 Task: Create a due date automation trigger when advanced on, 2 working days after a card add fields without custom field "Resume" set to a date not in this week is due at 11:00 AM.
Action: Mouse moved to (993, 243)
Screenshot: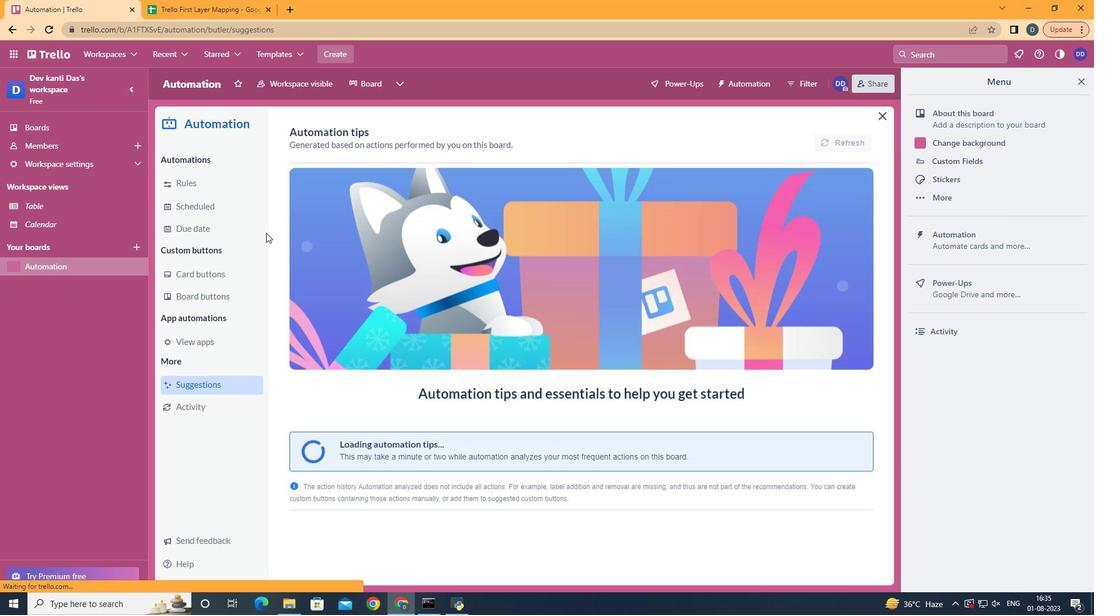 
Action: Mouse pressed left at (993, 243)
Screenshot: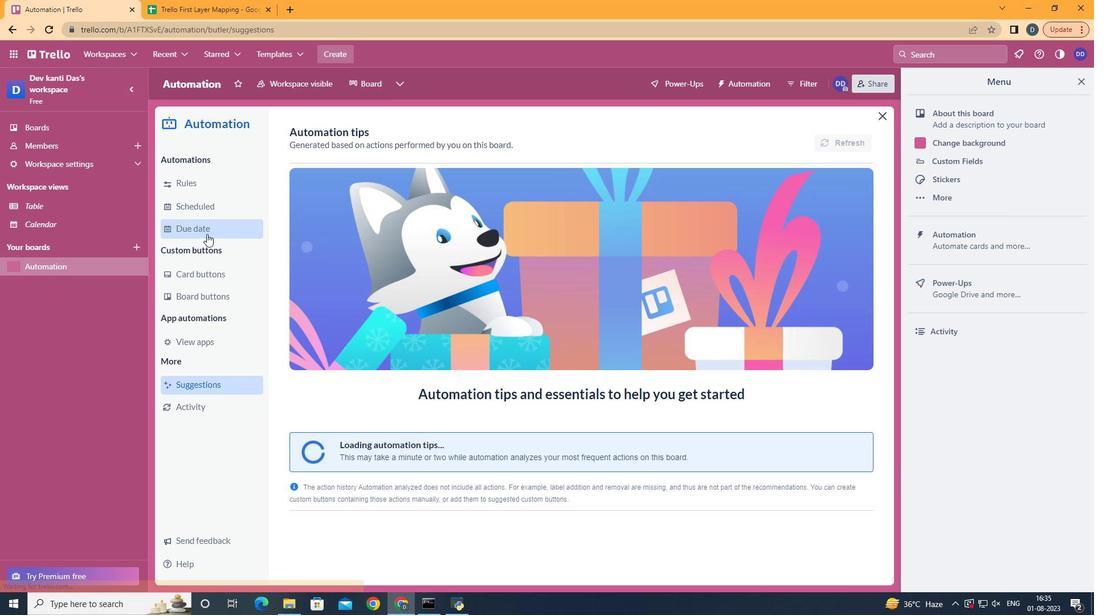 
Action: Mouse moved to (204, 234)
Screenshot: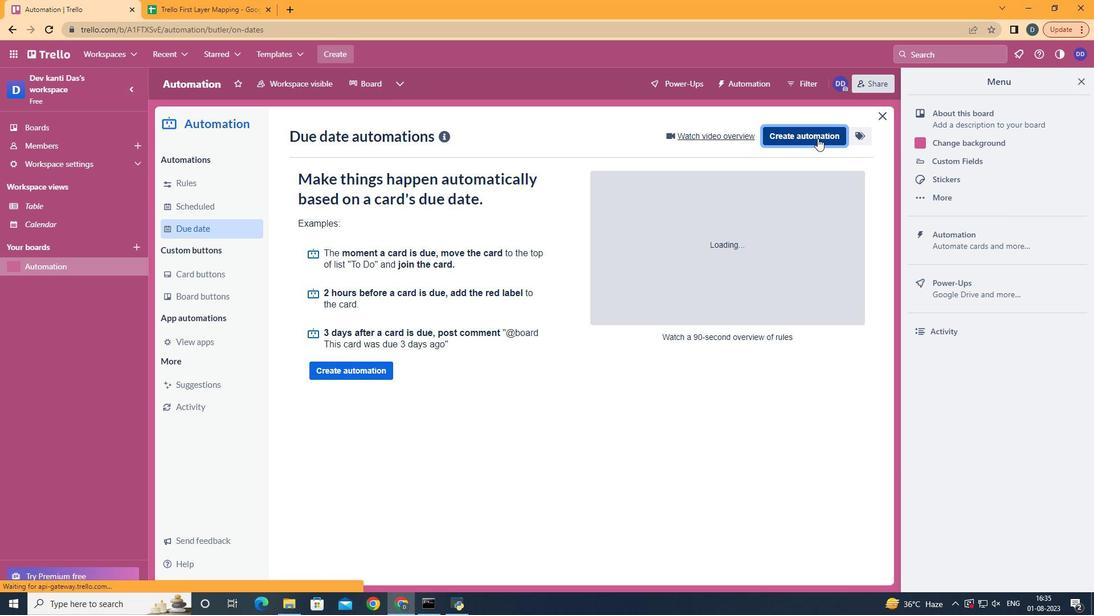
Action: Mouse pressed left at (204, 234)
Screenshot: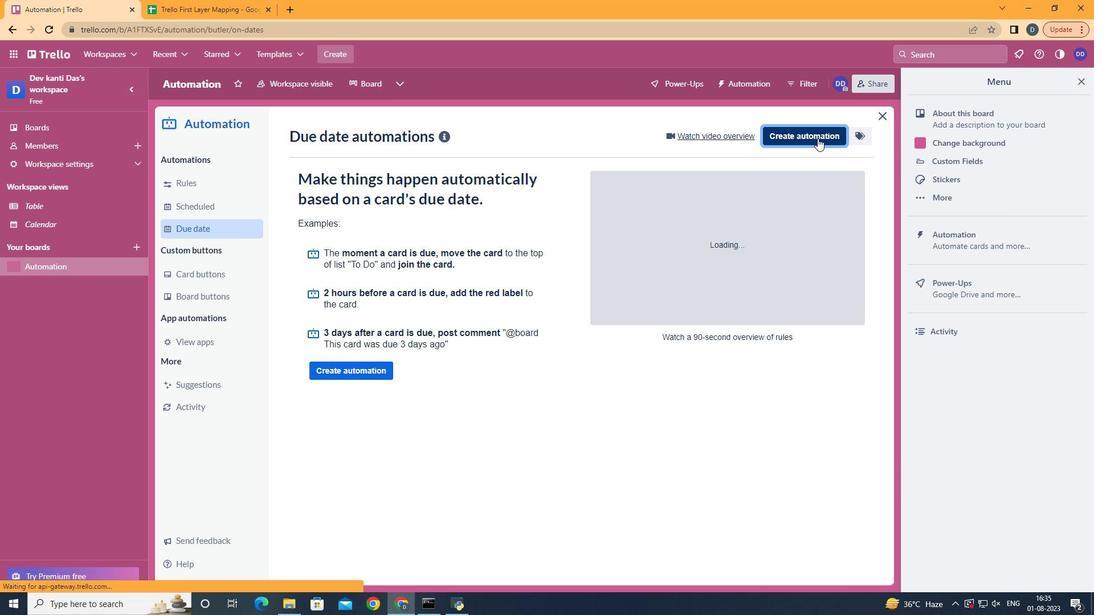 
Action: Mouse moved to (818, 138)
Screenshot: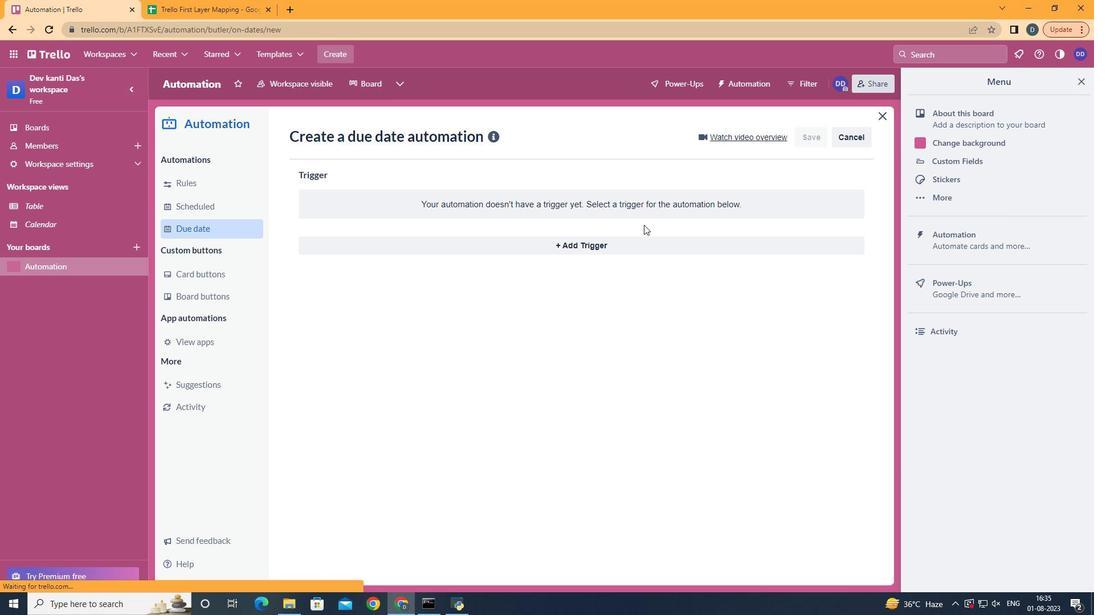 
Action: Mouse pressed left at (818, 138)
Screenshot: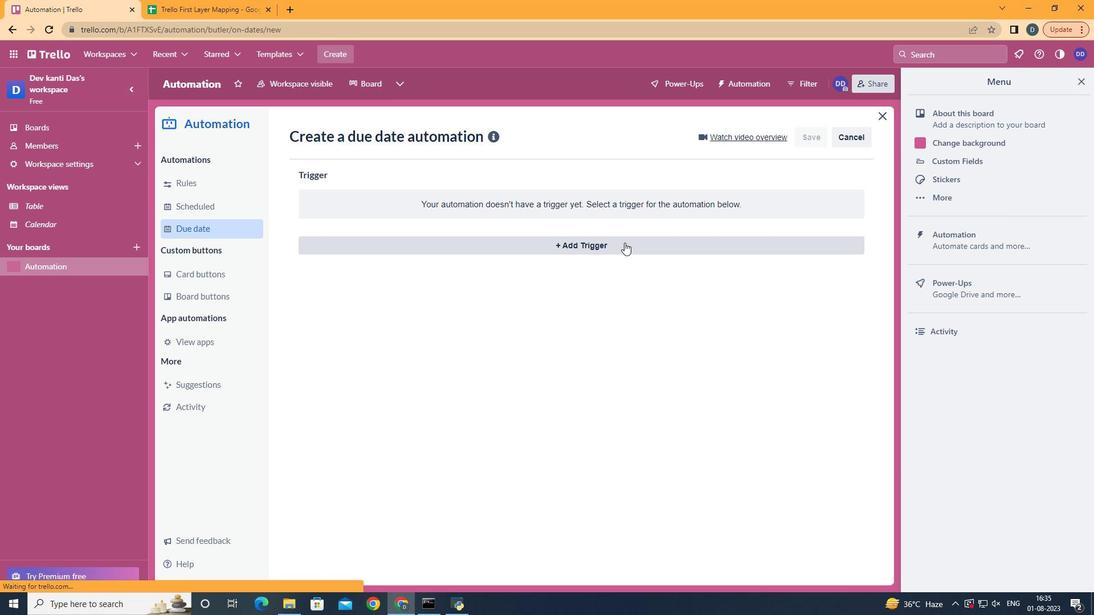 
Action: Mouse moved to (622, 243)
Screenshot: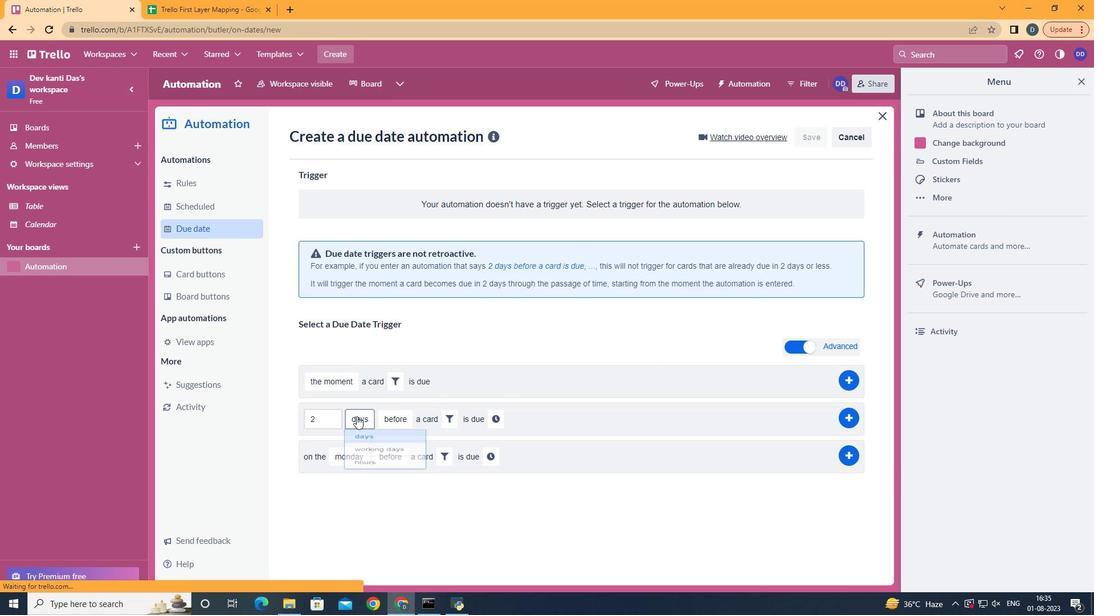
Action: Mouse pressed left at (622, 243)
Screenshot: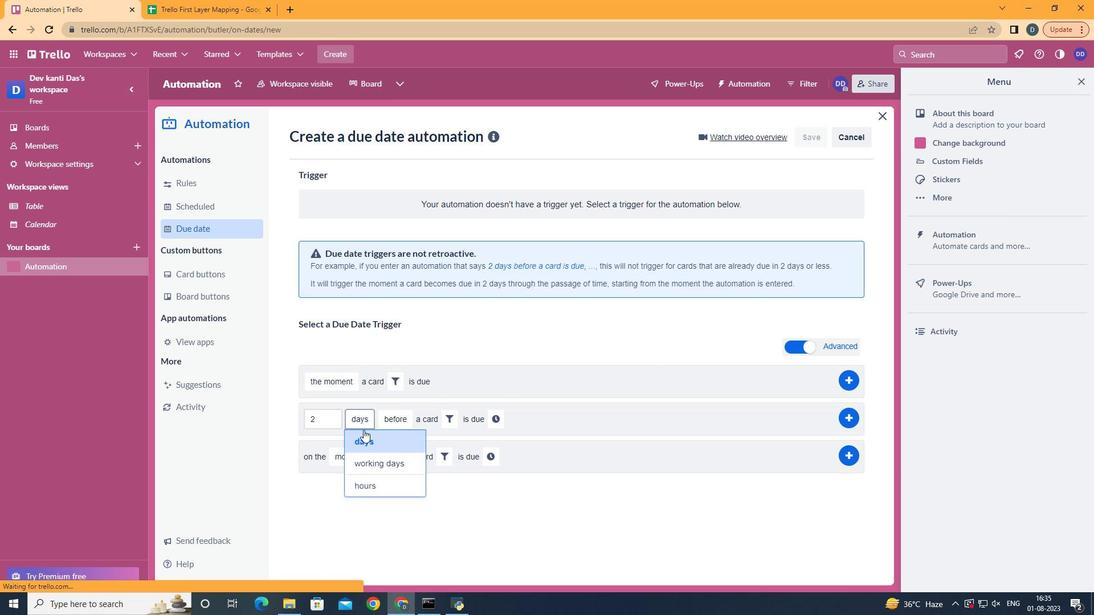 
Action: Mouse moved to (379, 465)
Screenshot: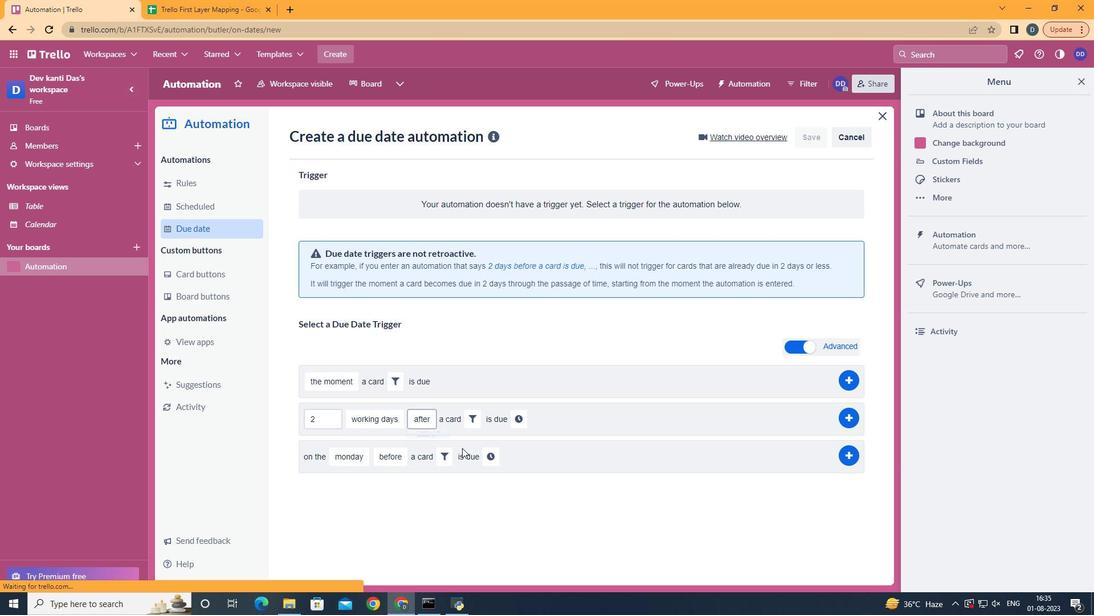 
Action: Mouse pressed left at (379, 465)
Screenshot: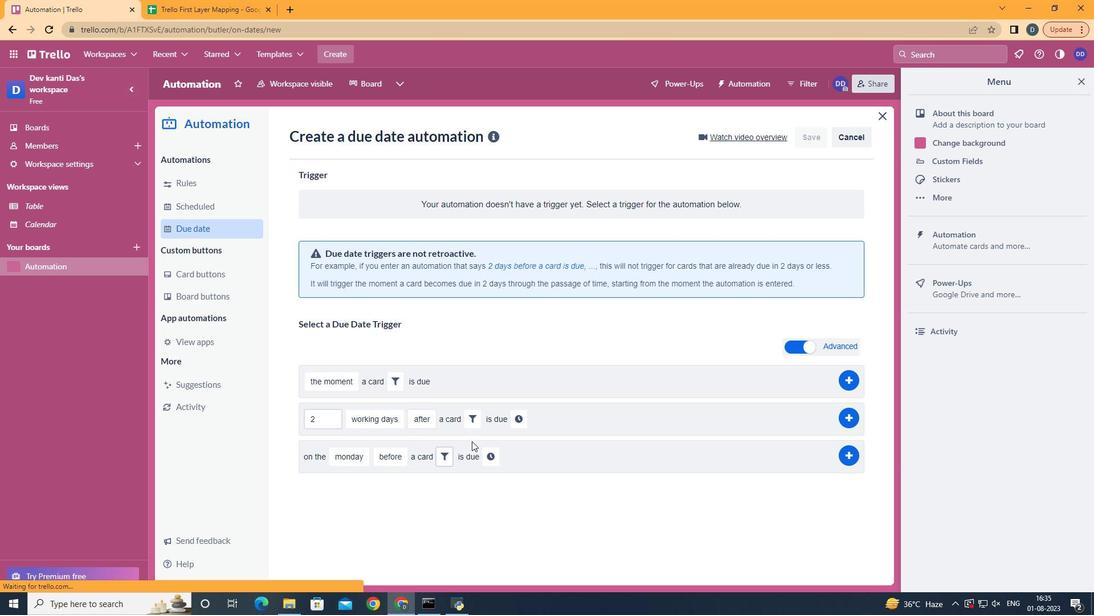 
Action: Mouse moved to (432, 464)
Screenshot: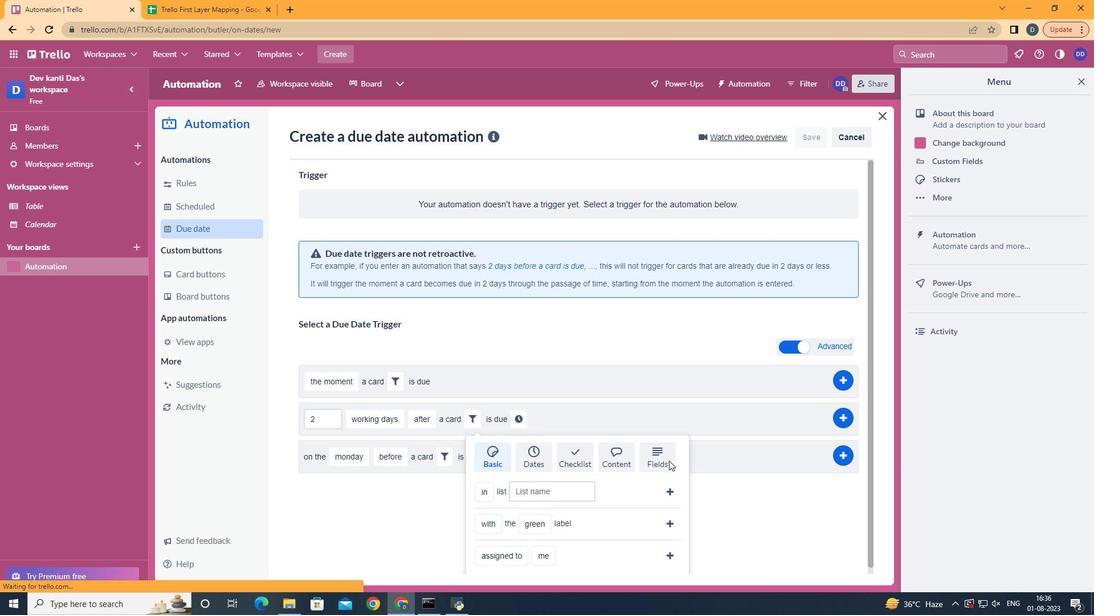 
Action: Mouse pressed left at (432, 464)
Screenshot: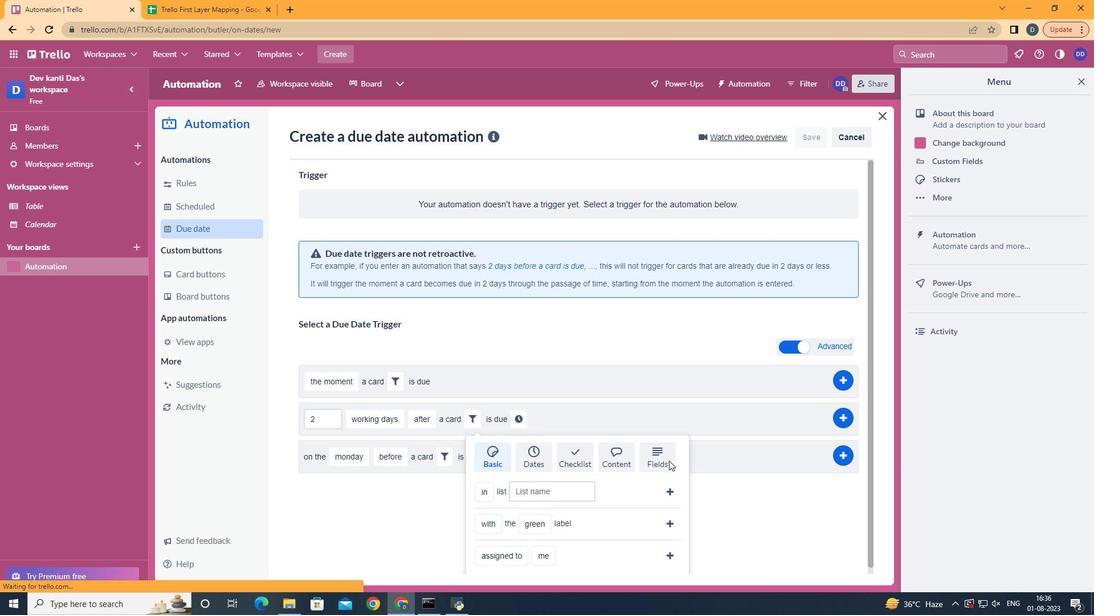 
Action: Mouse moved to (473, 418)
Screenshot: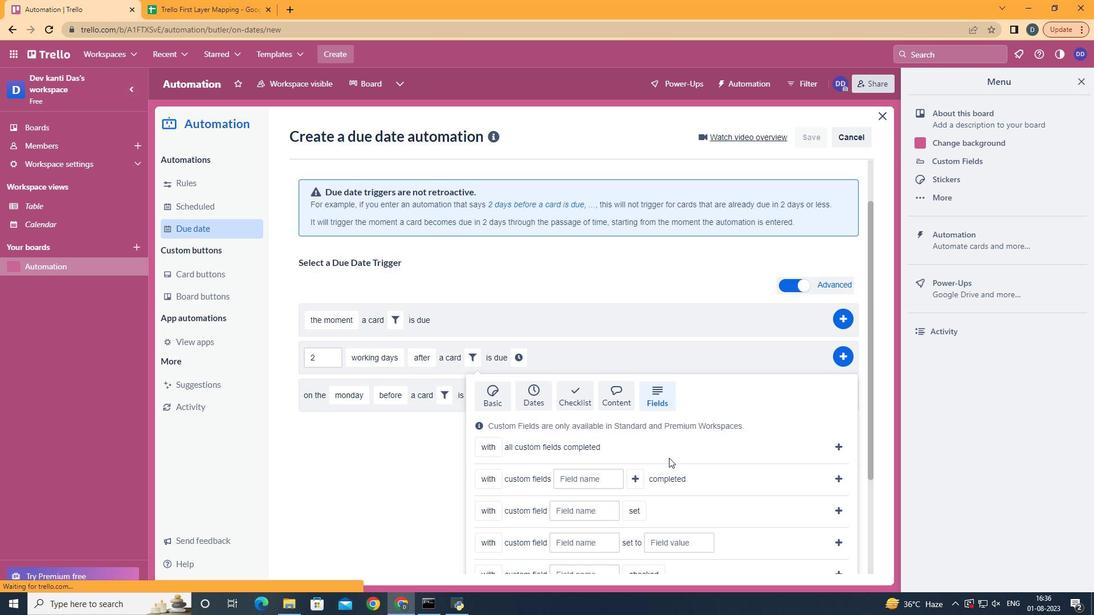 
Action: Mouse pressed left at (473, 418)
Screenshot: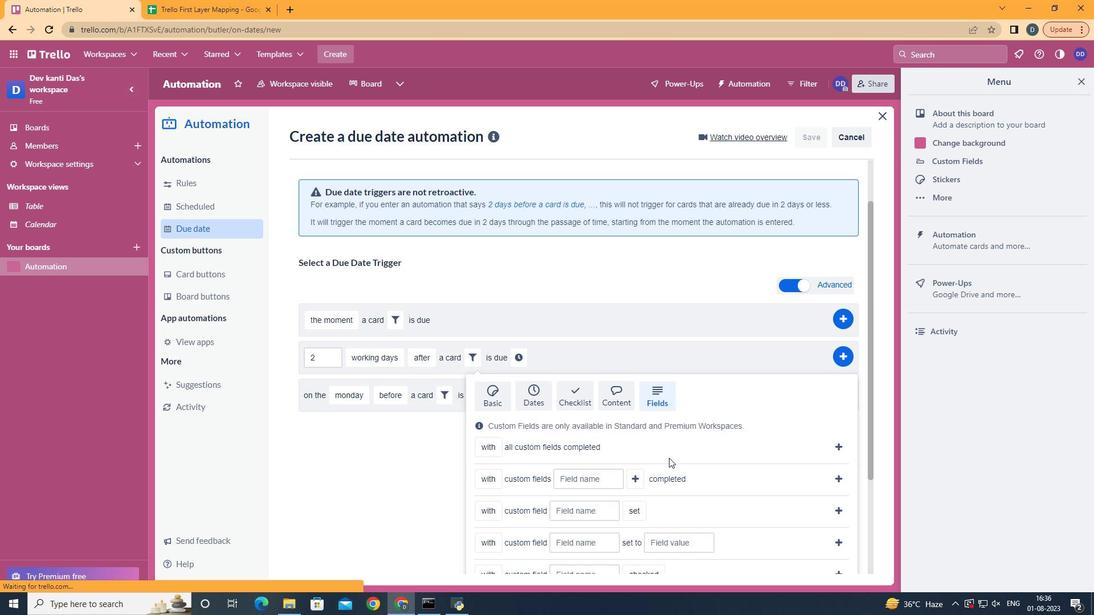 
Action: Mouse moved to (669, 461)
Screenshot: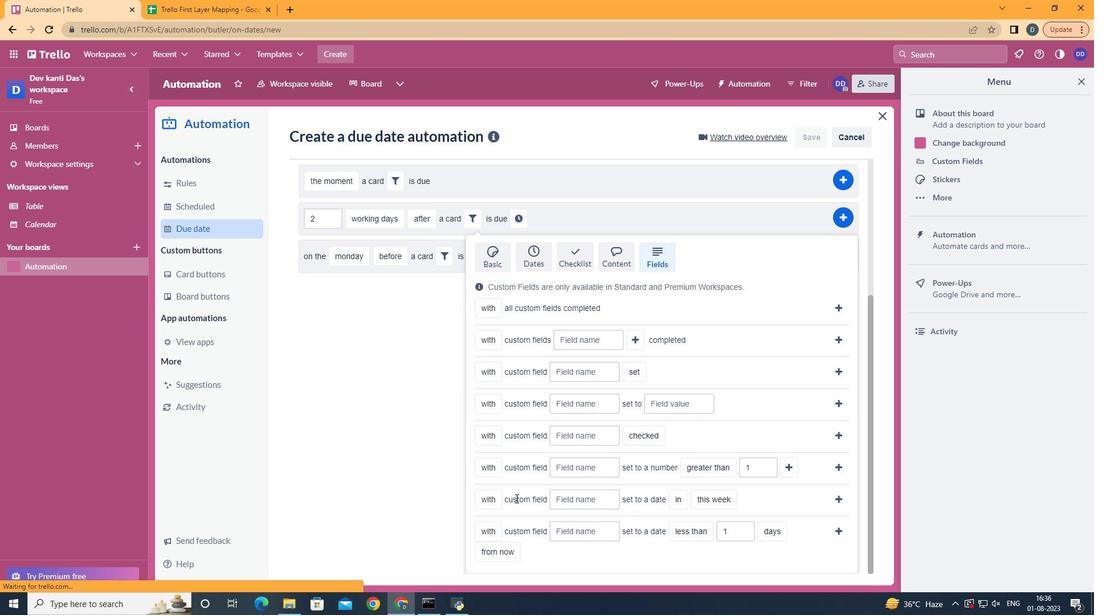 
Action: Mouse pressed left at (669, 461)
Screenshot: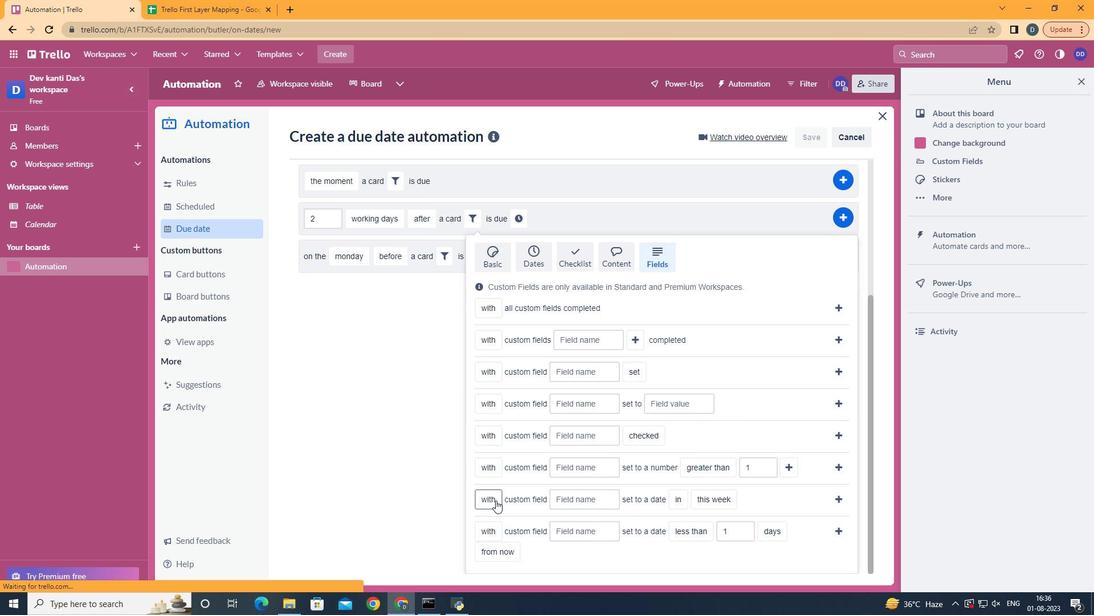 
Action: Mouse scrolled (669, 460) with delta (0, 0)
Screenshot: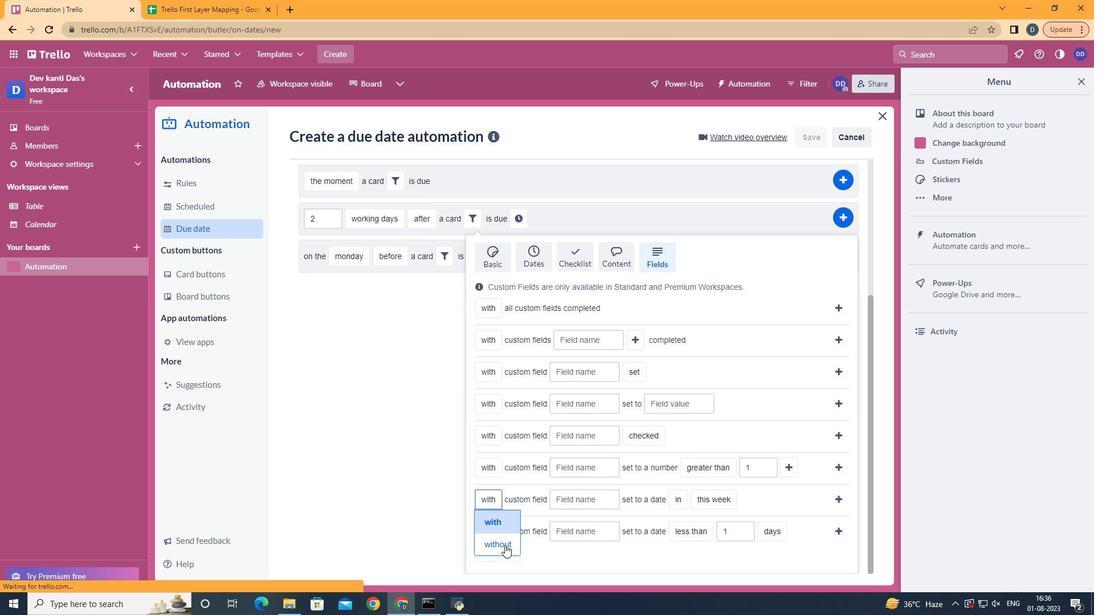 
Action: Mouse scrolled (669, 460) with delta (0, 0)
Screenshot: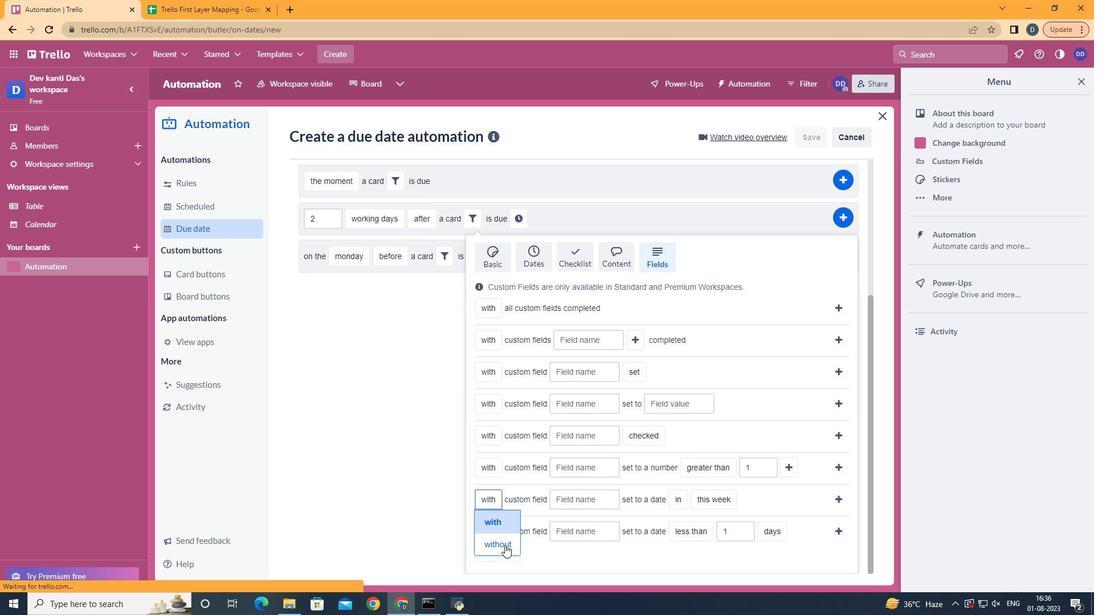 
Action: Mouse scrolled (669, 460) with delta (0, 0)
Screenshot: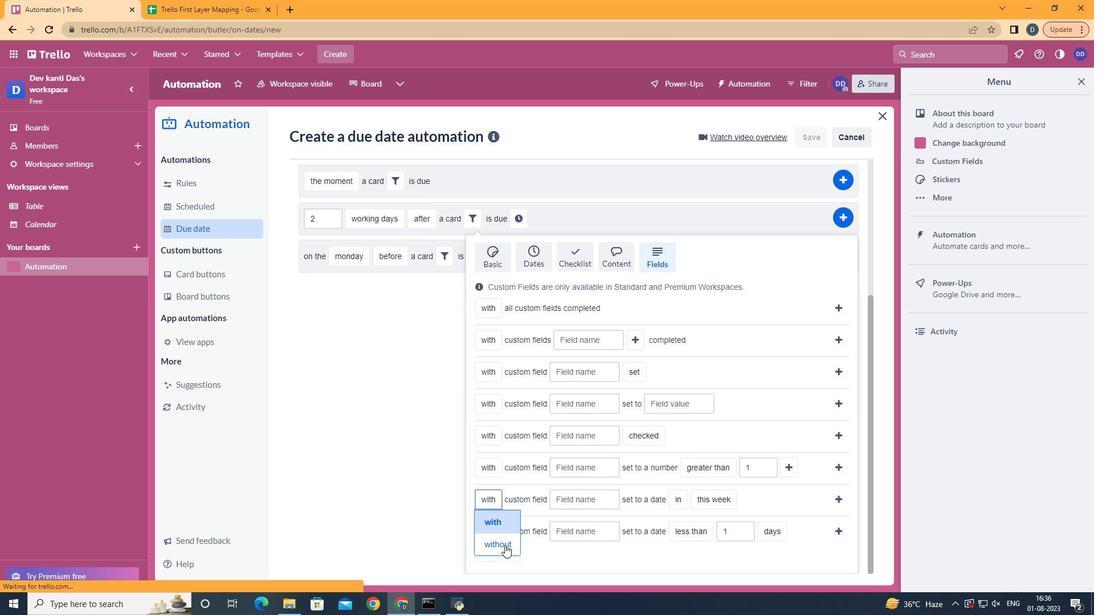 
Action: Mouse scrolled (669, 460) with delta (0, 0)
Screenshot: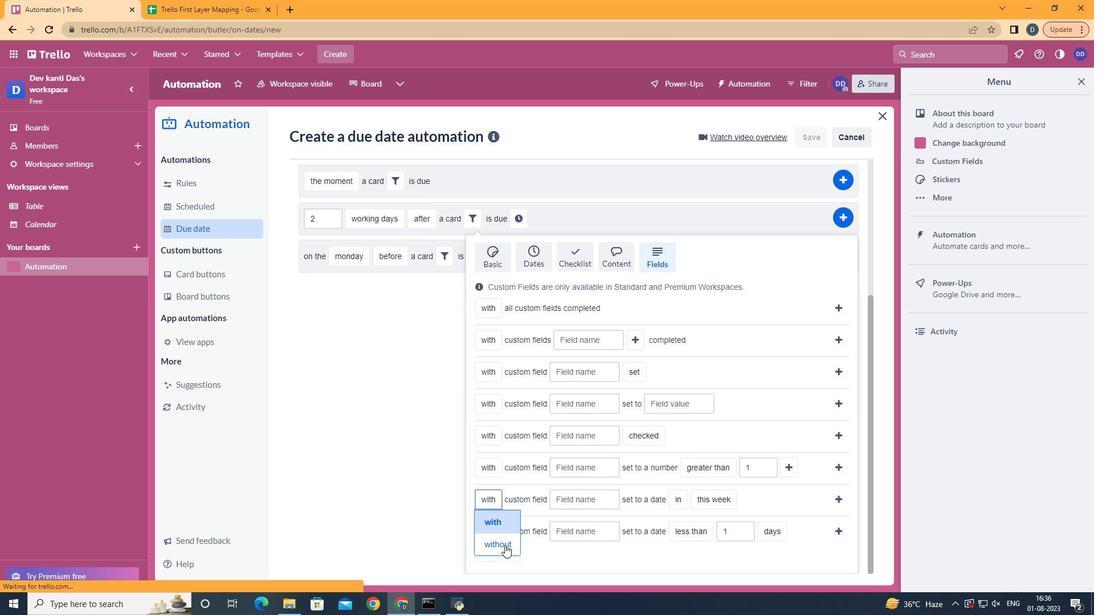
Action: Mouse scrolled (669, 460) with delta (0, 0)
Screenshot: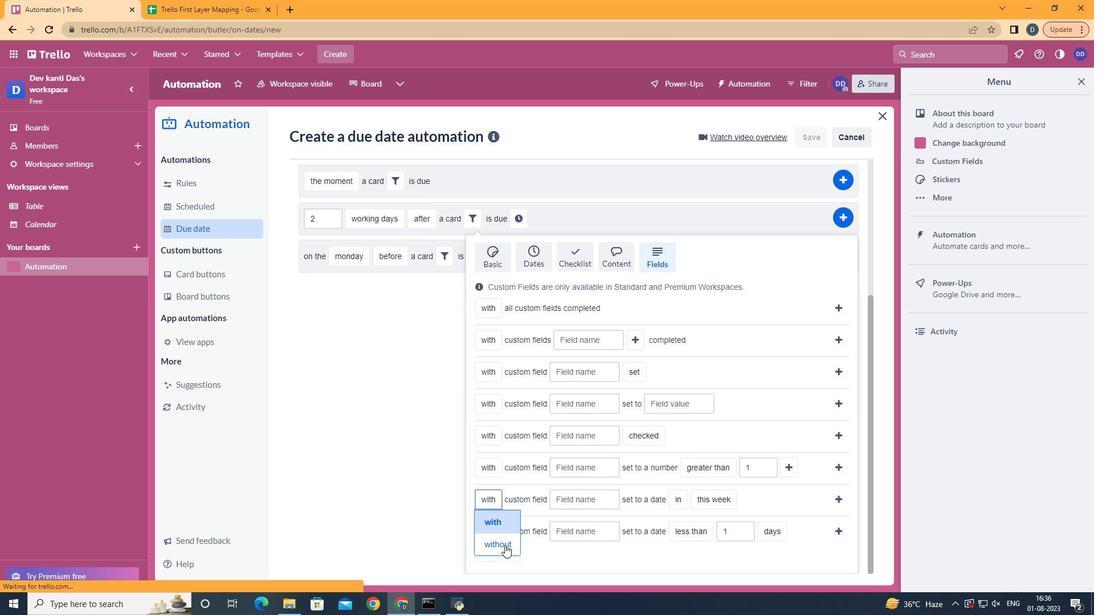
Action: Mouse scrolled (669, 460) with delta (0, 0)
Screenshot: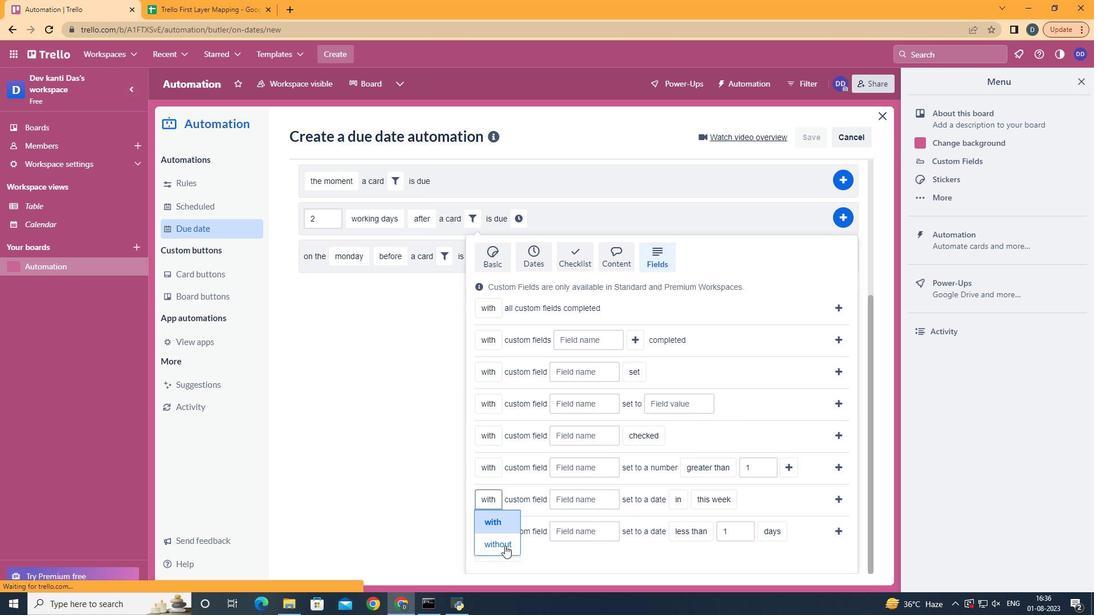 
Action: Mouse moved to (505, 545)
Screenshot: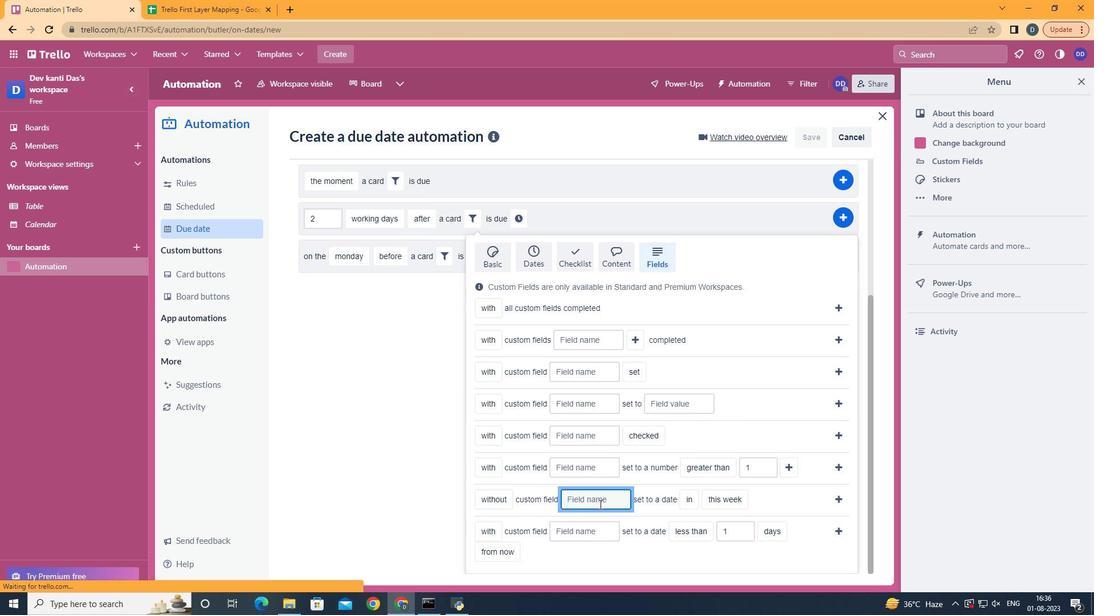 
Action: Mouse pressed left at (505, 545)
Screenshot: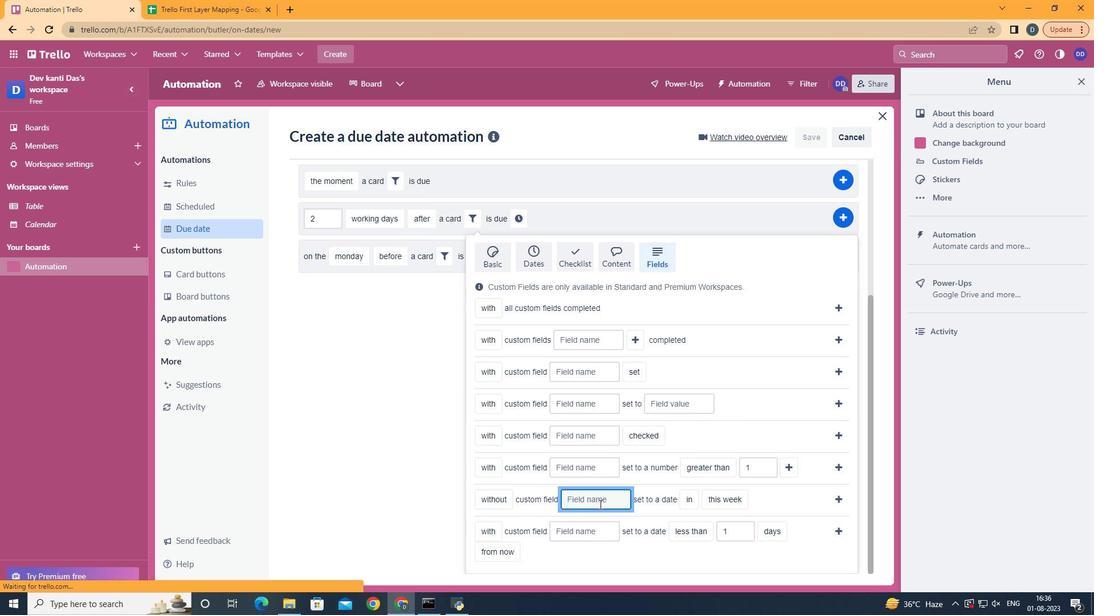 
Action: Mouse moved to (599, 504)
Screenshot: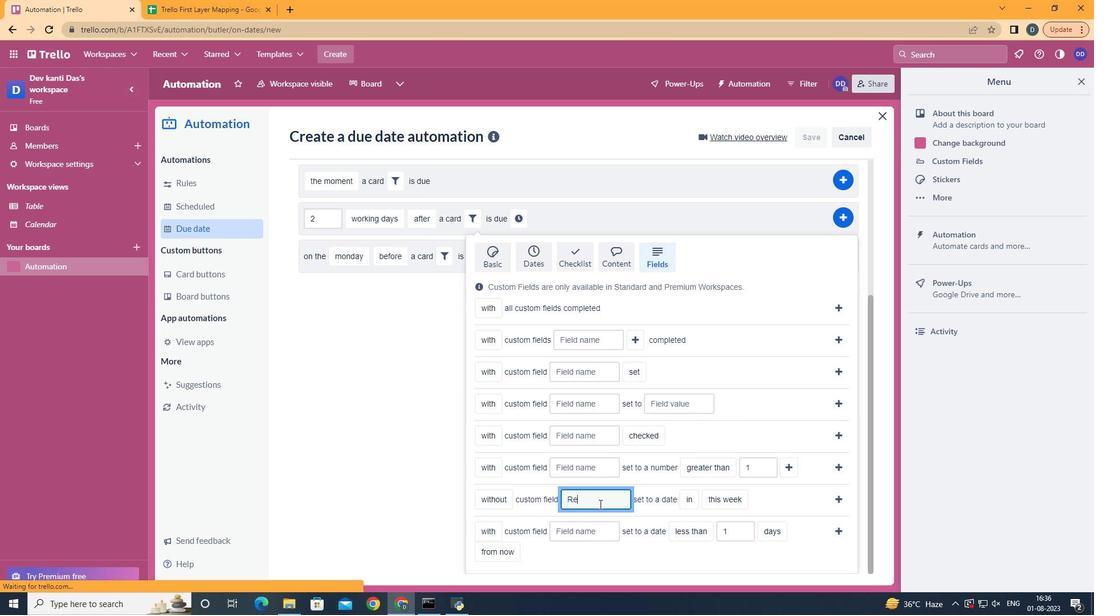 
Action: Mouse pressed left at (599, 504)
Screenshot: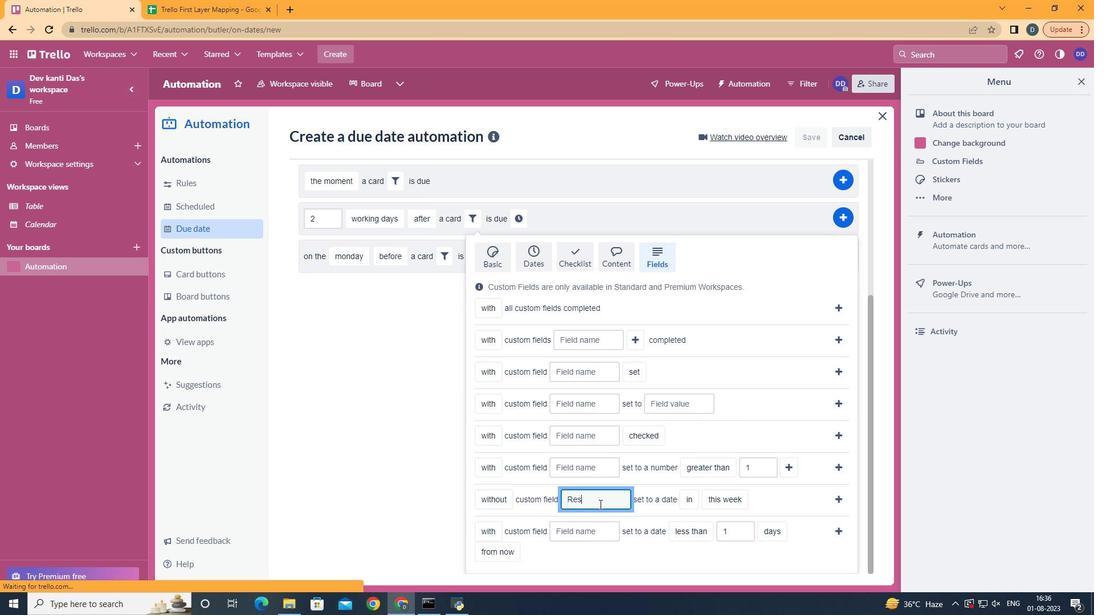 
Action: Key pressed <Key.shift>Resume
Screenshot: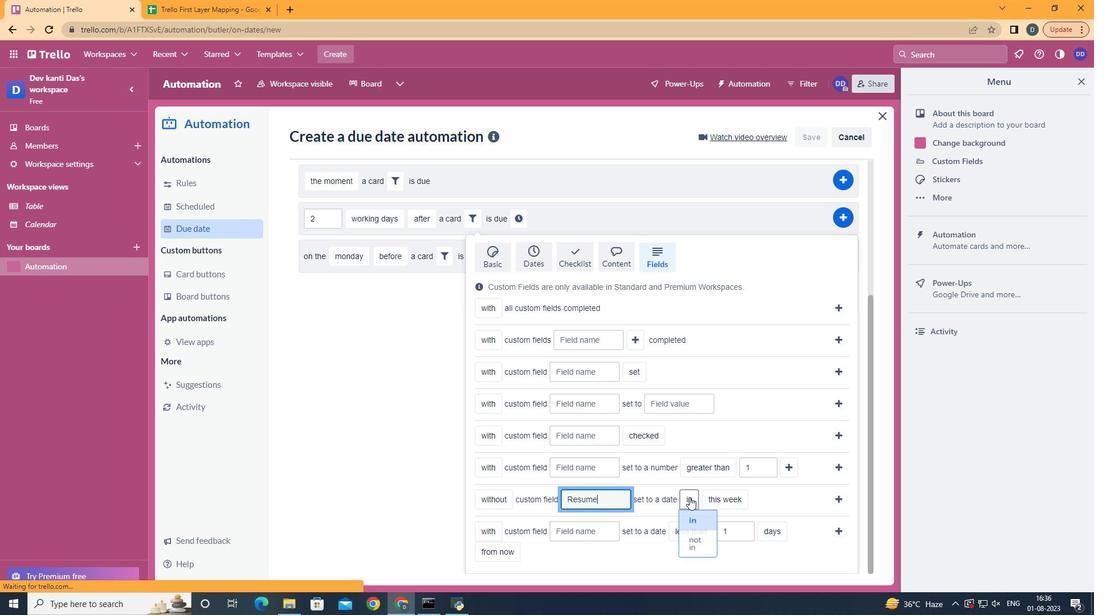 
Action: Mouse moved to (693, 550)
Screenshot: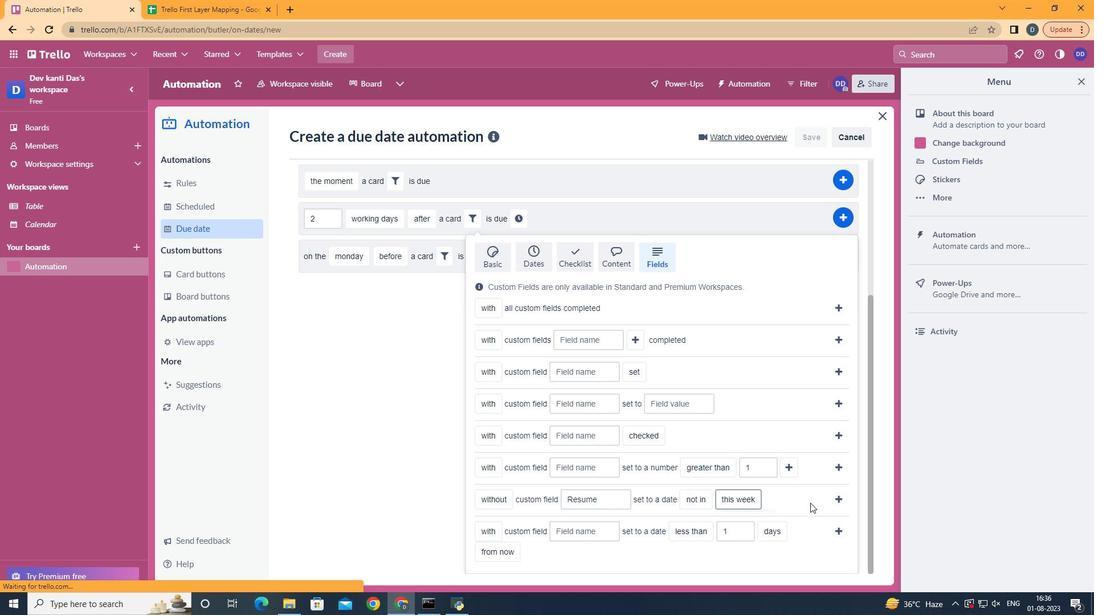 
Action: Mouse pressed left at (693, 550)
Screenshot: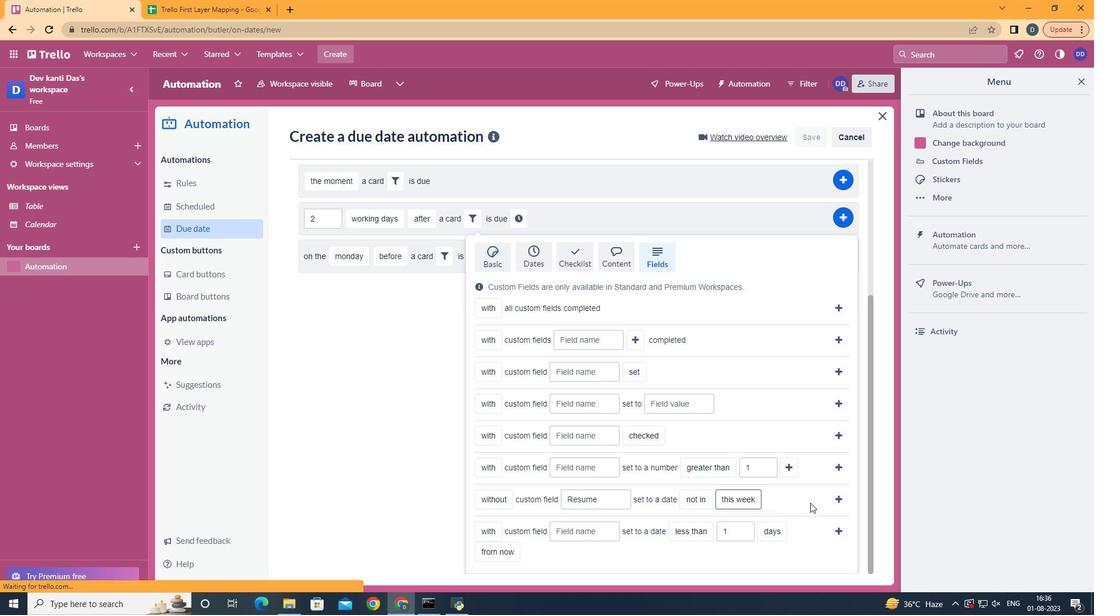 
Action: Mouse moved to (738, 520)
Screenshot: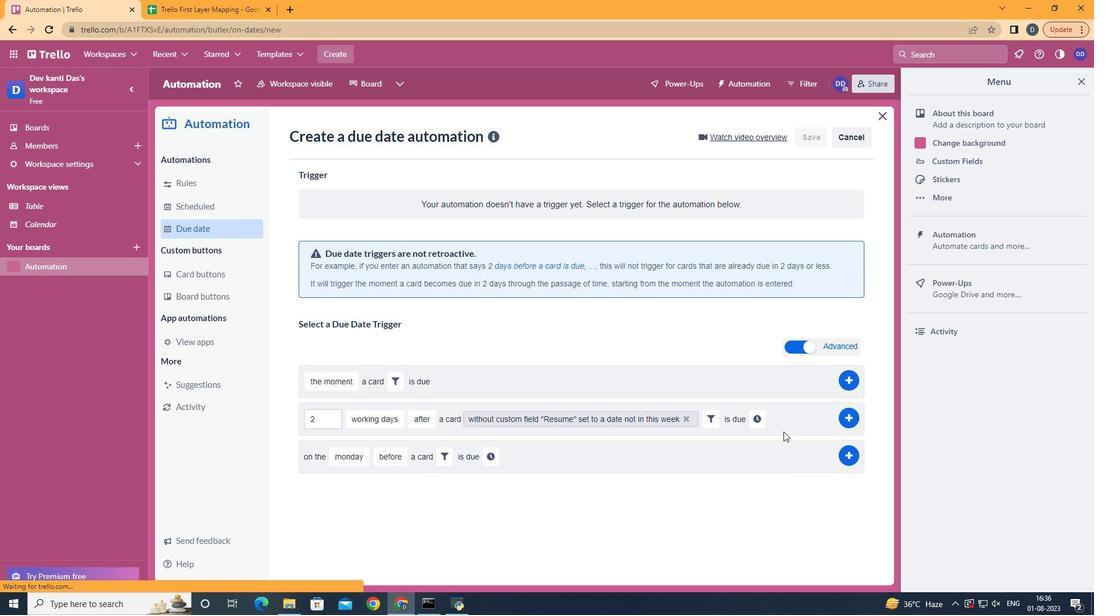 
Action: Mouse pressed left at (738, 520)
Screenshot: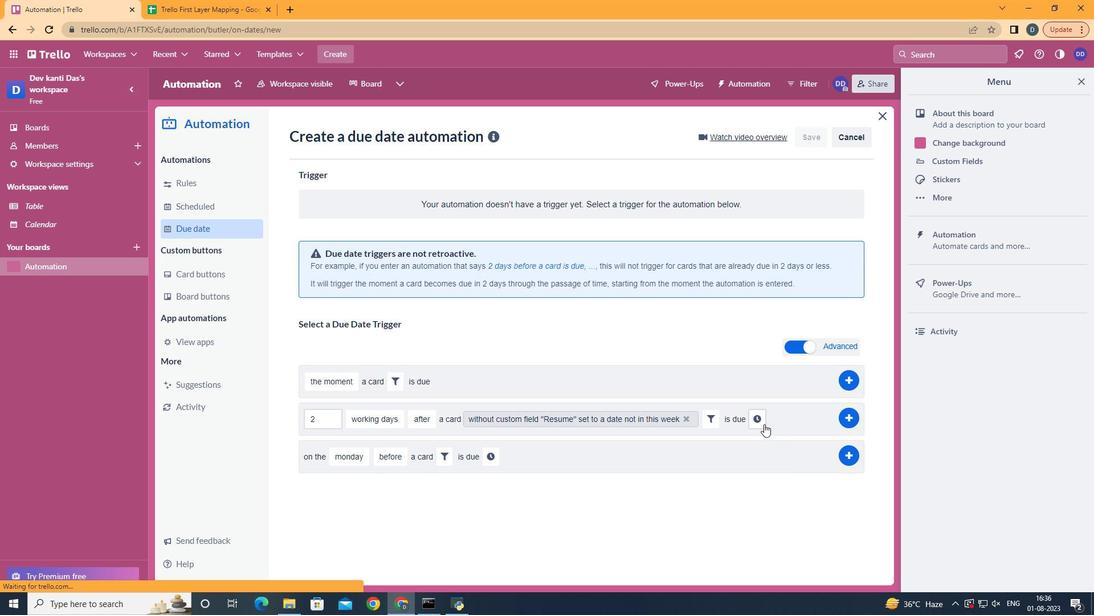 
Action: Mouse moved to (842, 497)
Screenshot: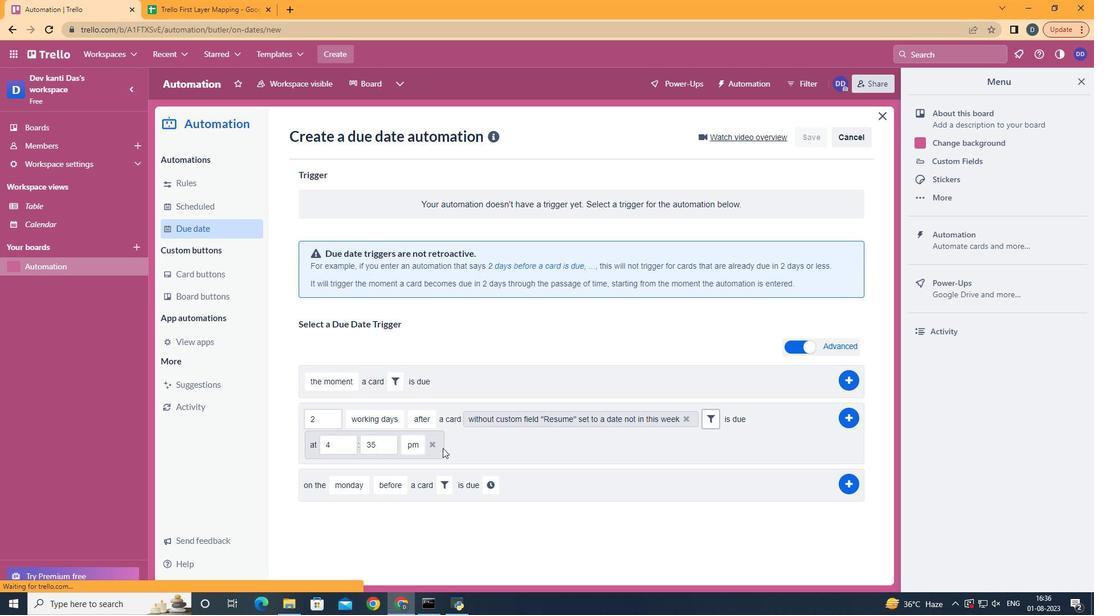 
Action: Mouse pressed left at (842, 497)
Screenshot: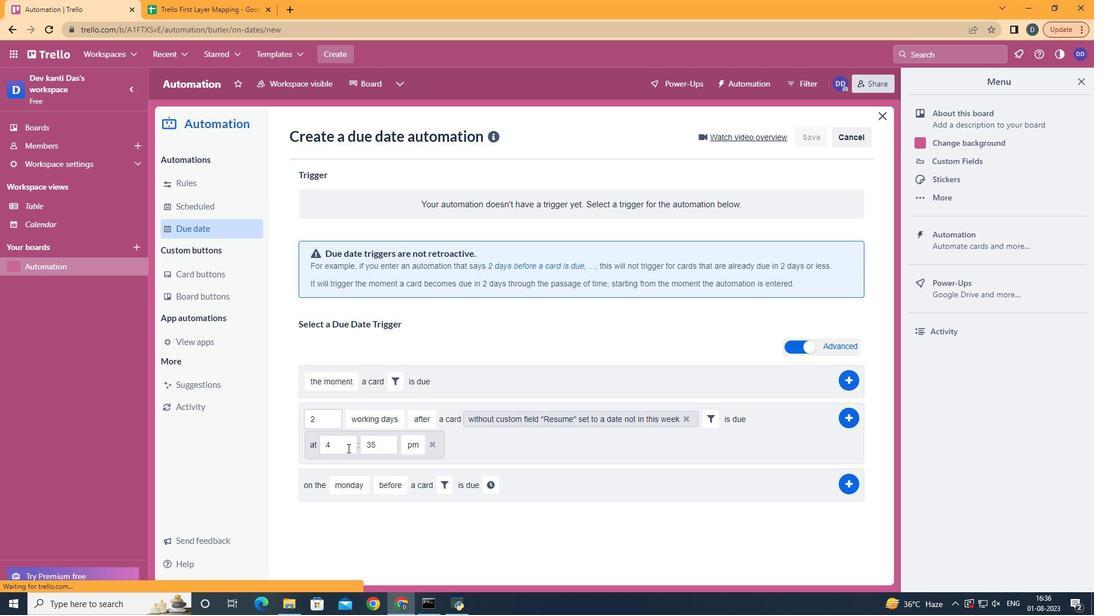 
Action: Mouse moved to (762, 421)
Screenshot: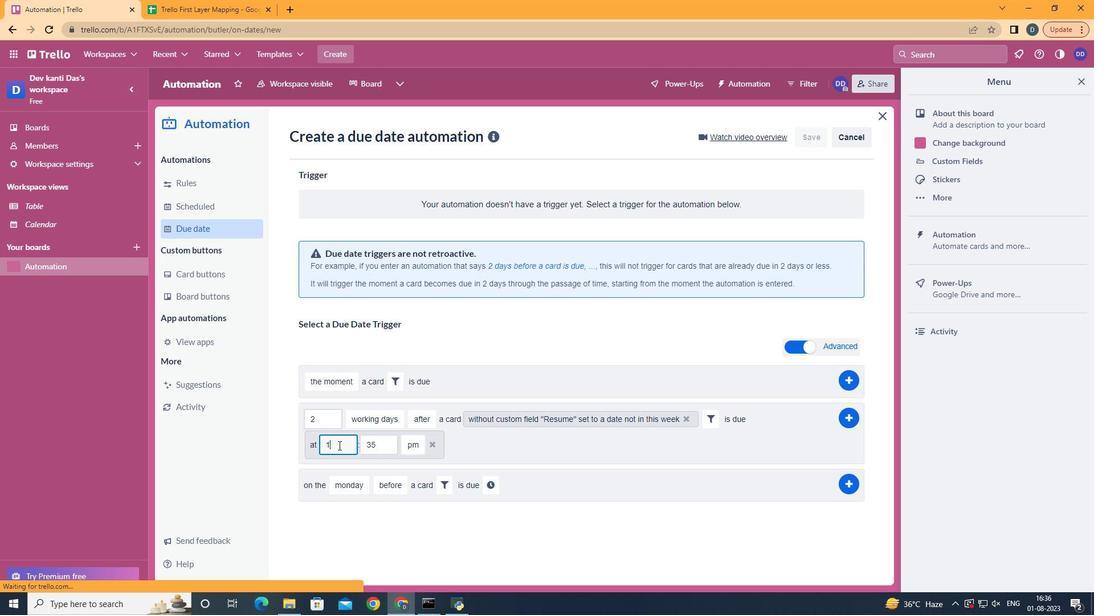 
Action: Mouse pressed left at (762, 421)
Screenshot: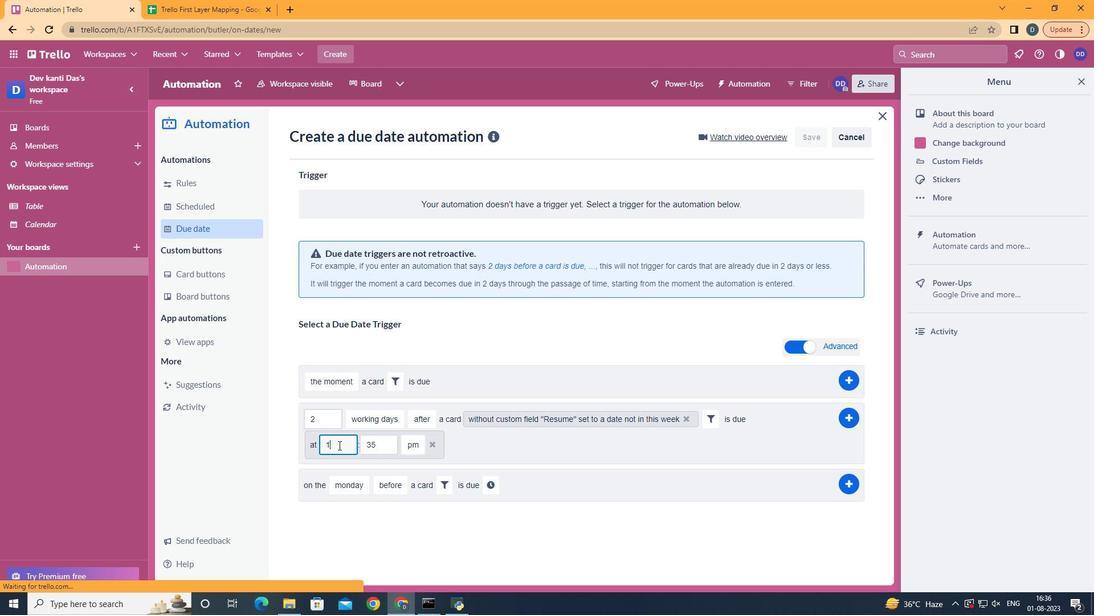 
Action: Mouse moved to (338, 445)
Screenshot: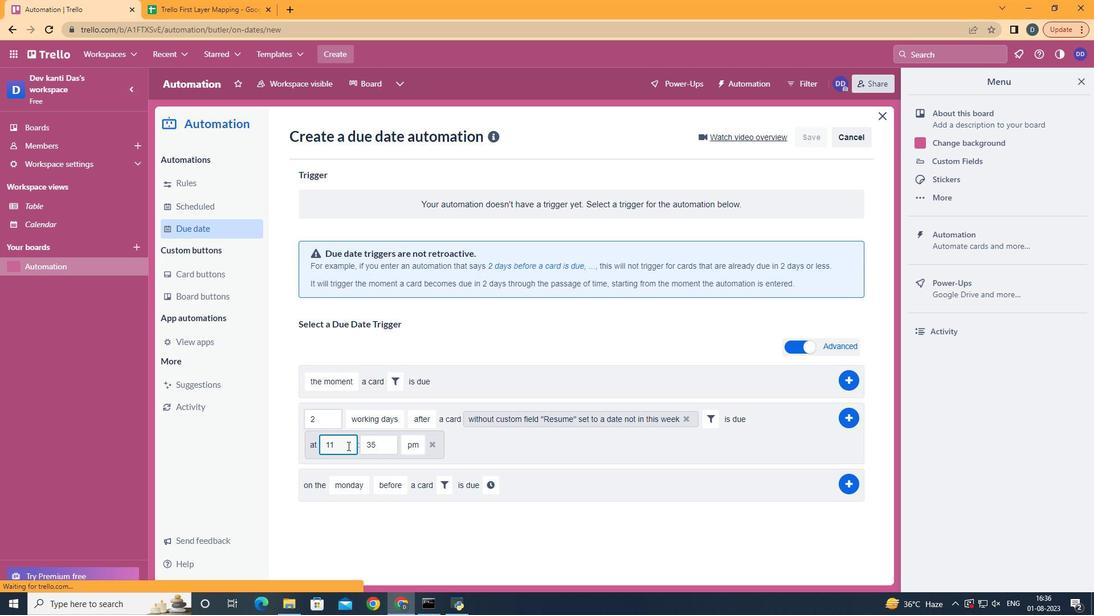 
Action: Mouse pressed left at (338, 445)
Screenshot: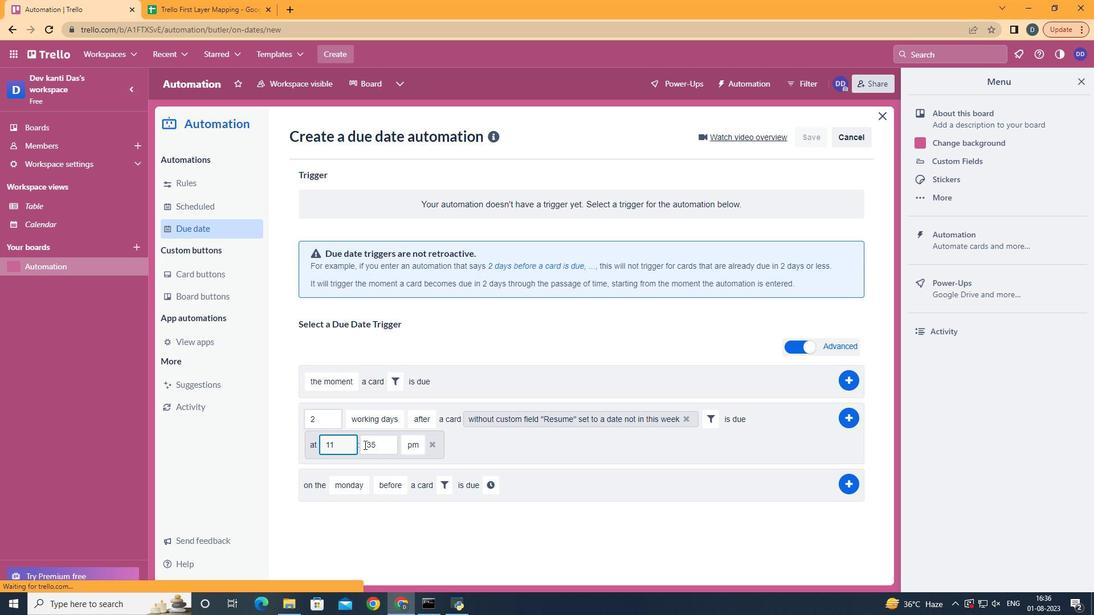 
Action: Key pressed <Key.backspace>11
Screenshot: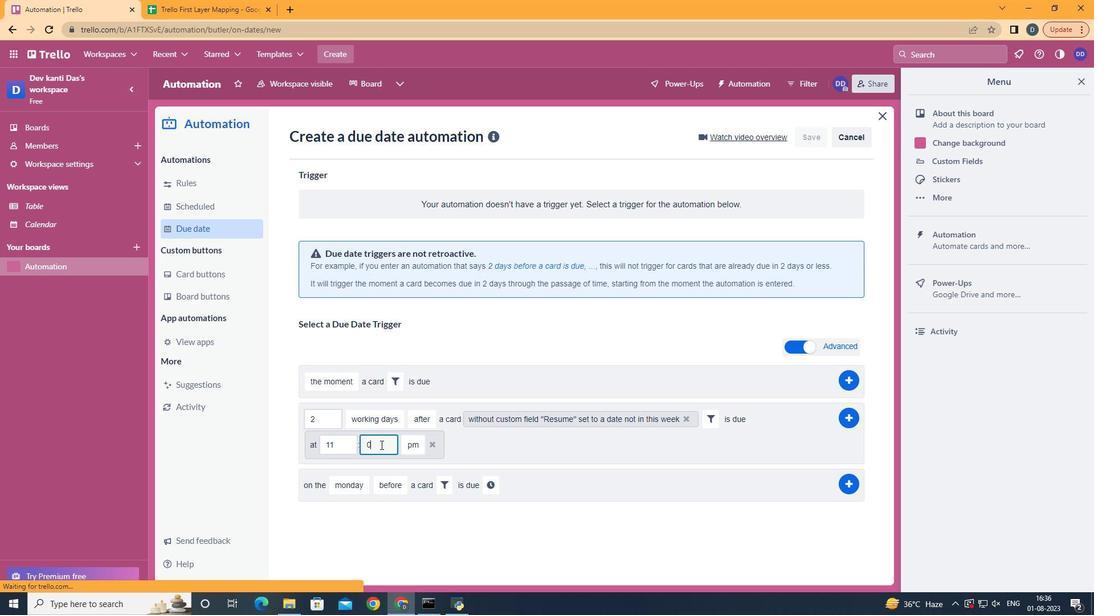 
Action: Mouse moved to (380, 445)
Screenshot: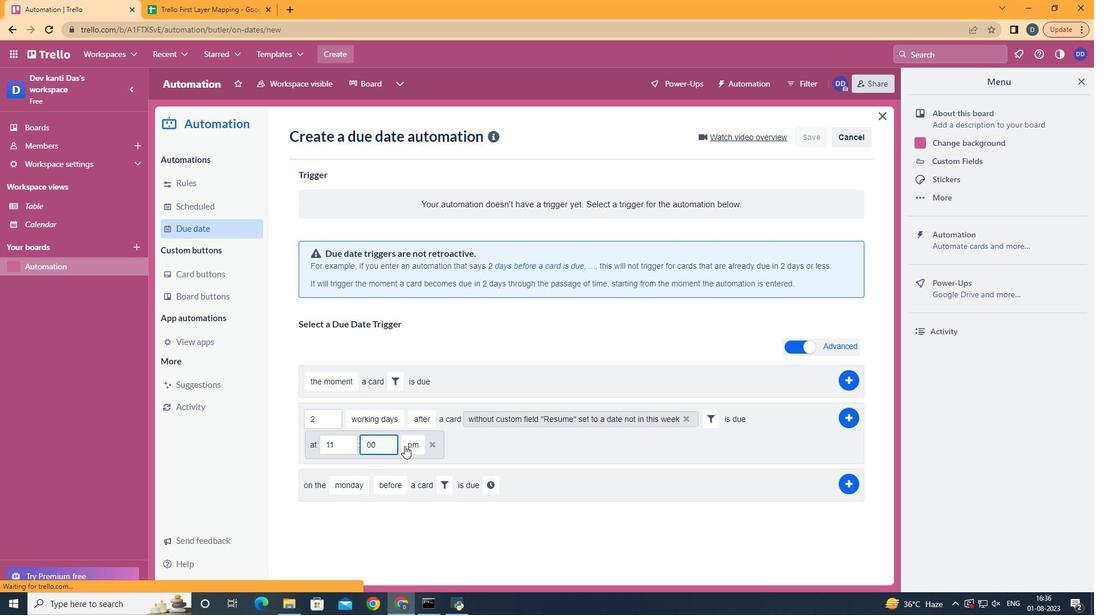 
Action: Mouse pressed left at (380, 445)
Screenshot: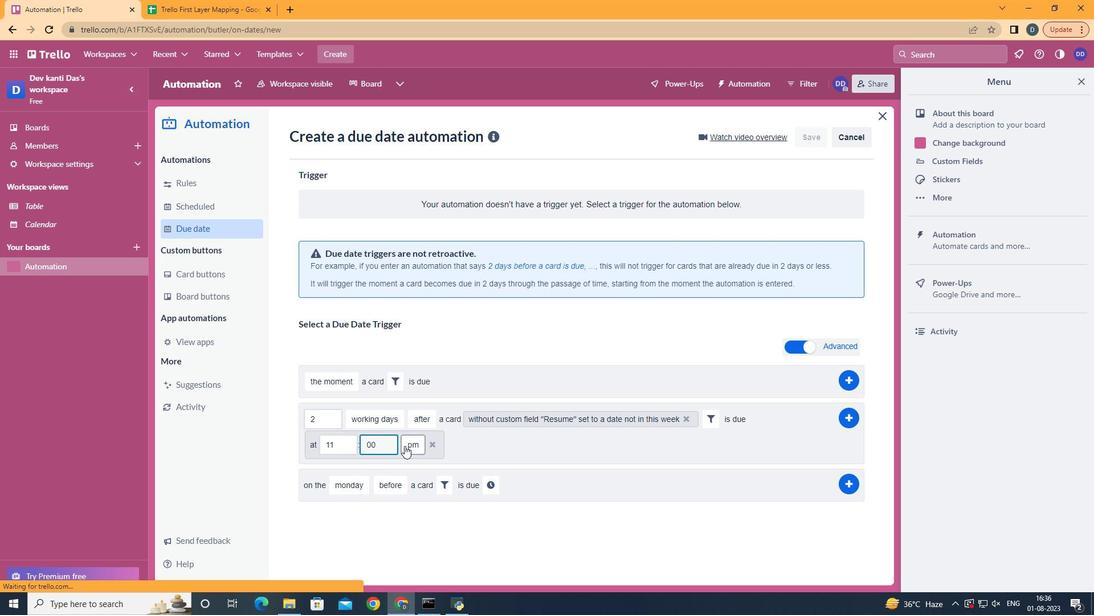 
Action: Key pressed <Key.backspace><Key.backspace>00
Screenshot: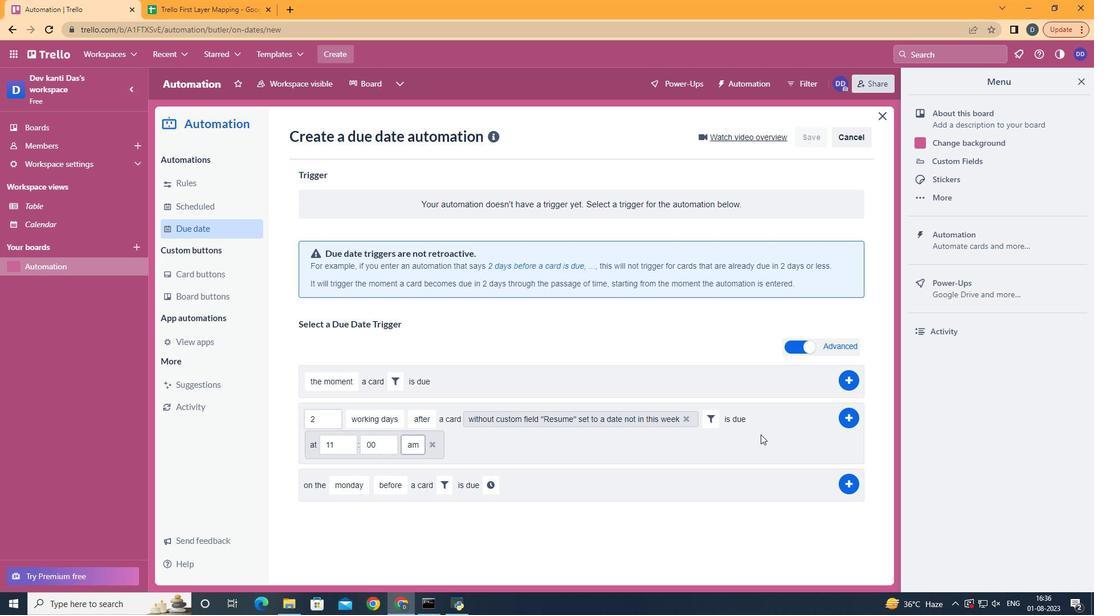 
Action: Mouse moved to (413, 470)
Screenshot: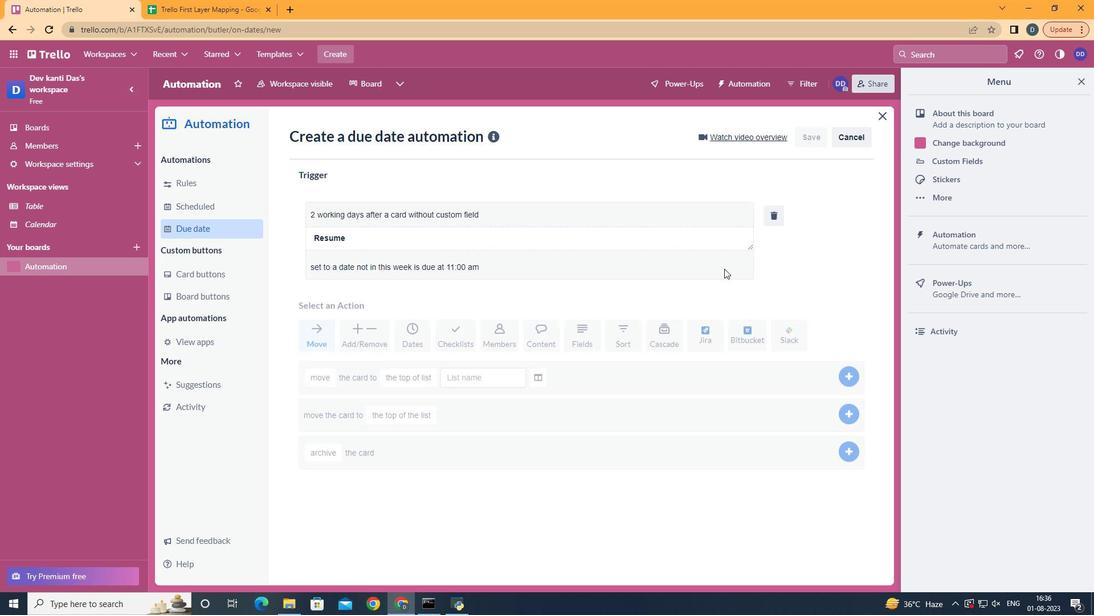 
Action: Mouse pressed left at (413, 470)
Screenshot: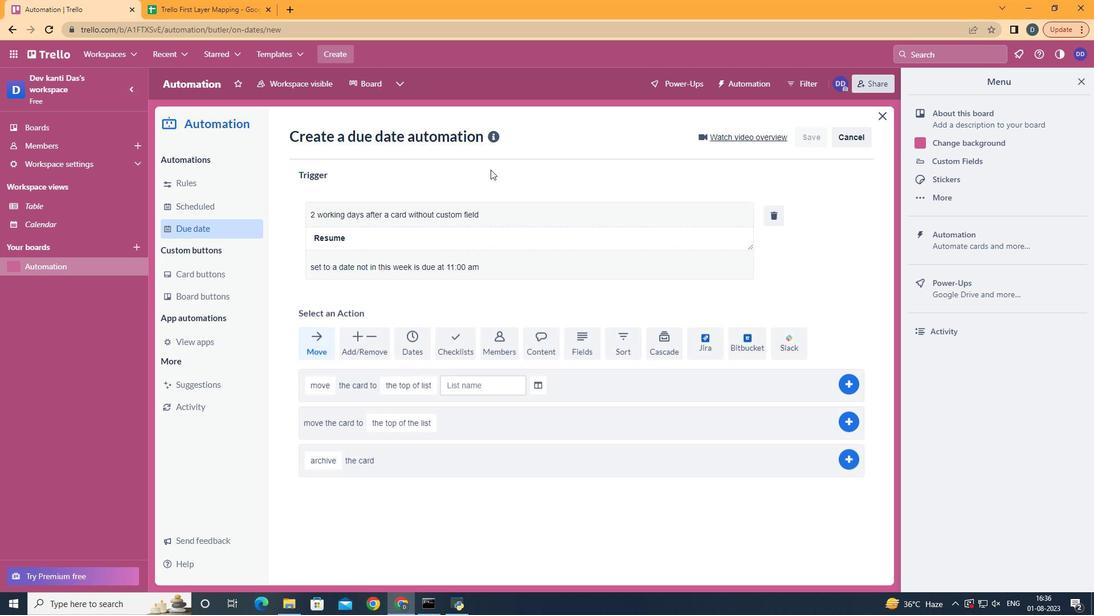 
Action: Mouse moved to (846, 419)
Screenshot: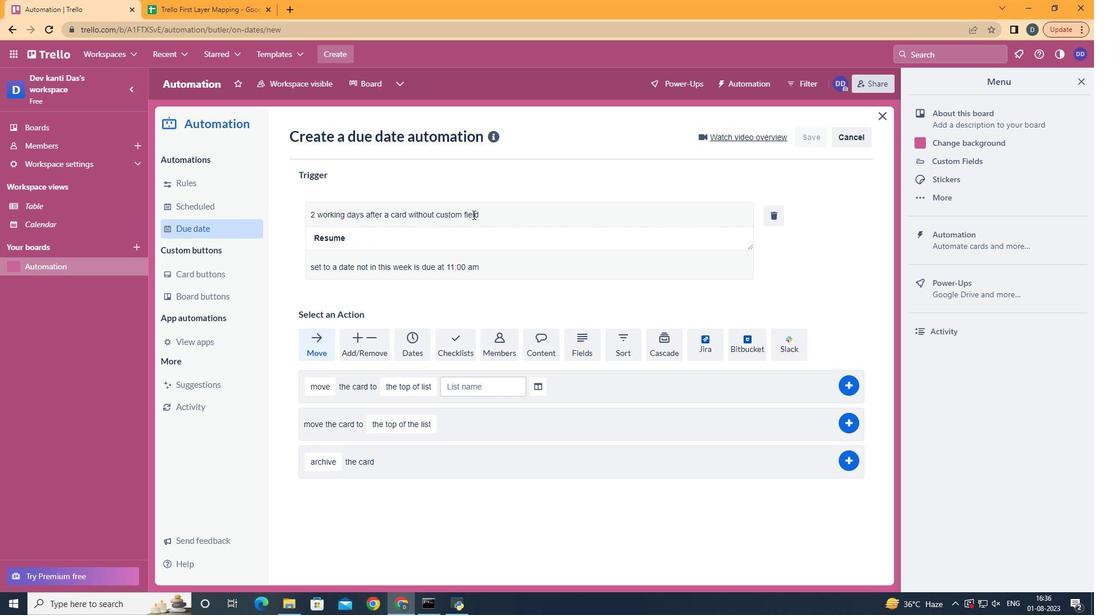 
Action: Mouse pressed left at (846, 419)
Screenshot: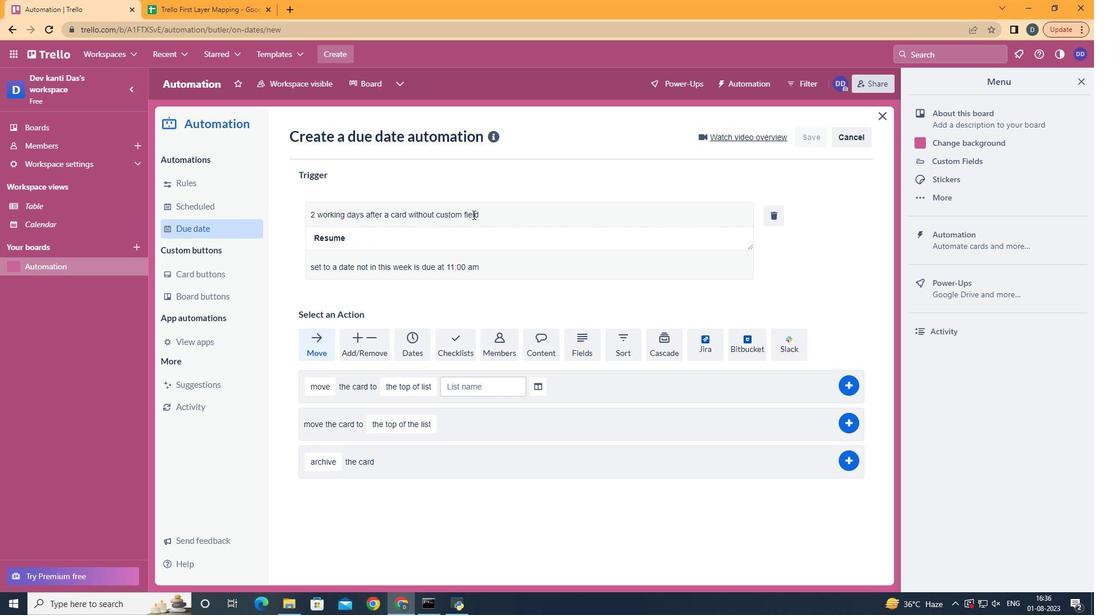 
Action: Mouse moved to (473, 214)
Screenshot: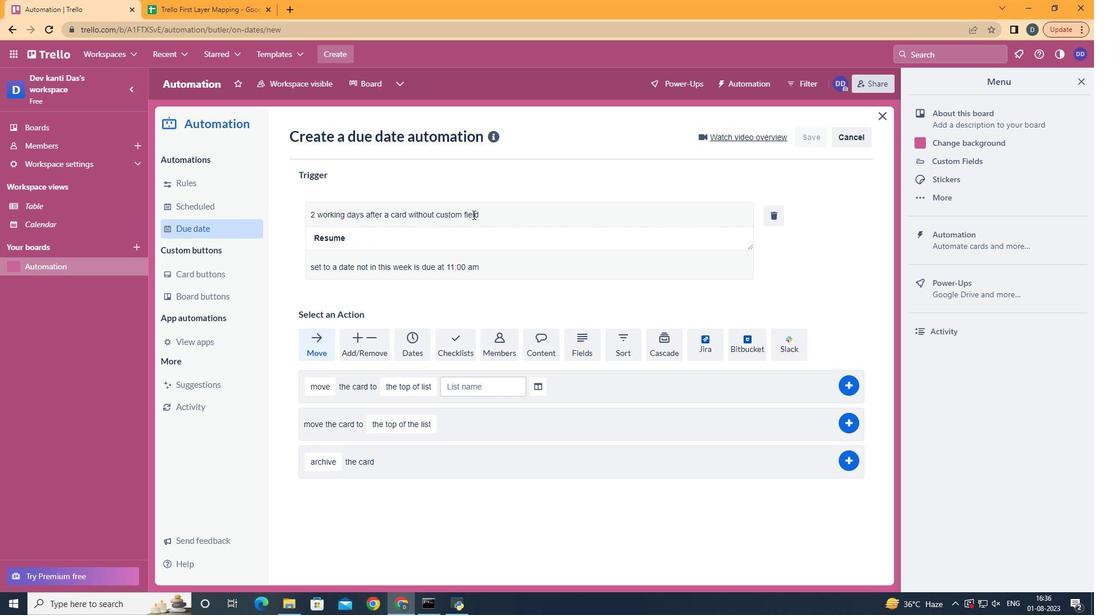 
